 Task: Create Card Card0000000020 in Board Board0000000005 in Workspace WS0000000002 in Trello. Create Card Card0000000021 in Board Board0000000006 in Workspace WS0000000002 in Trello. Create Card Card0000000022 in Board Board0000000006 in Workspace WS0000000002 in Trello. Create Card Card0000000023 in Board Board0000000006 in Workspace WS0000000002 in Trello. Create Card Card0000000024 in Board Board0000000006 in Workspace WS0000000002 in Trello
Action: Mouse moved to (634, 109)
Screenshot: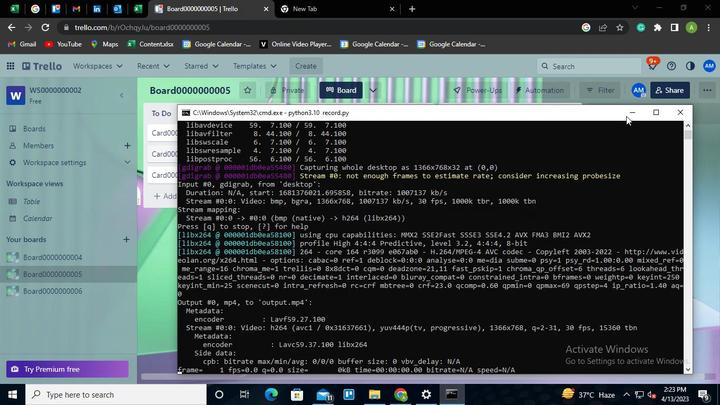 
Action: Mouse pressed left at (634, 109)
Screenshot: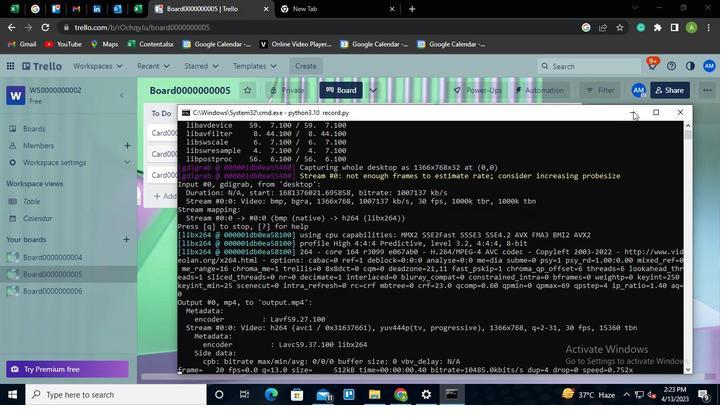
Action: Mouse moved to (185, 197)
Screenshot: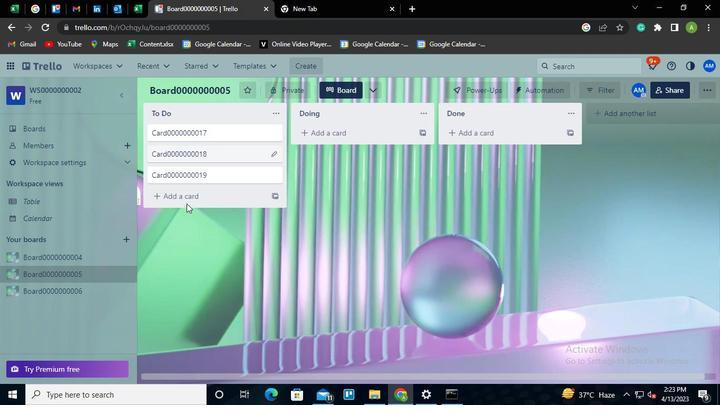 
Action: Mouse pressed left at (185, 197)
Screenshot: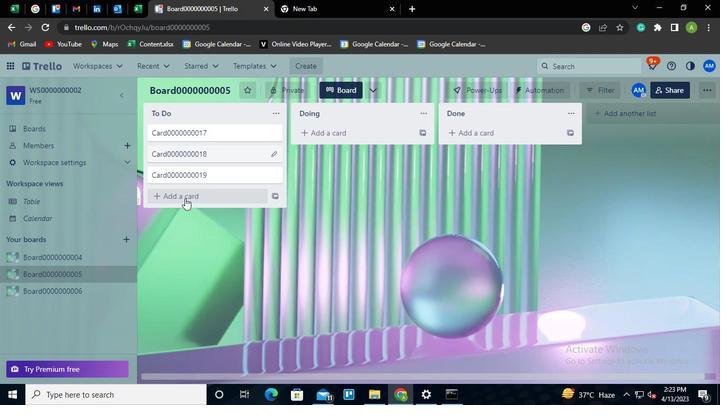 
Action: Mouse moved to (178, 215)
Screenshot: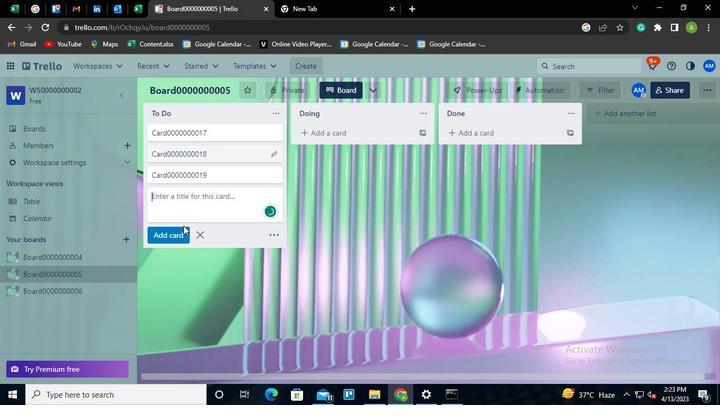 
Action: Keyboard Key.shift
Screenshot: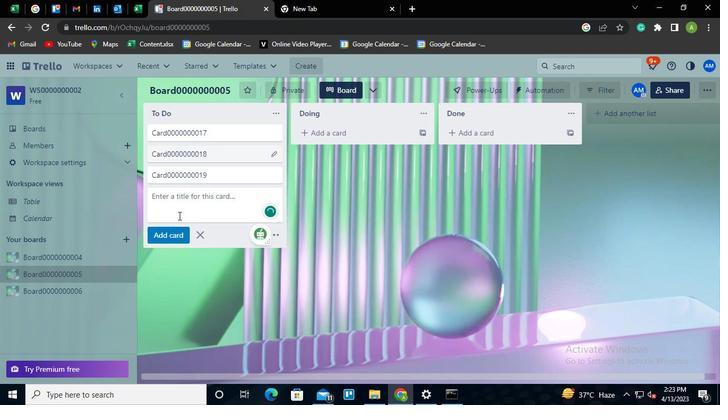
Action: Keyboard C
Screenshot: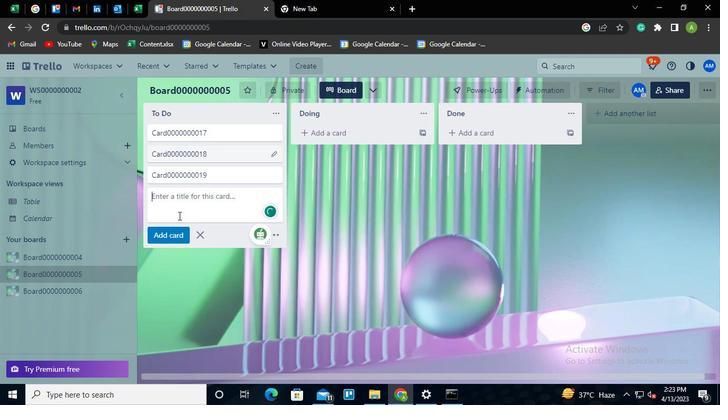 
Action: Keyboard a
Screenshot: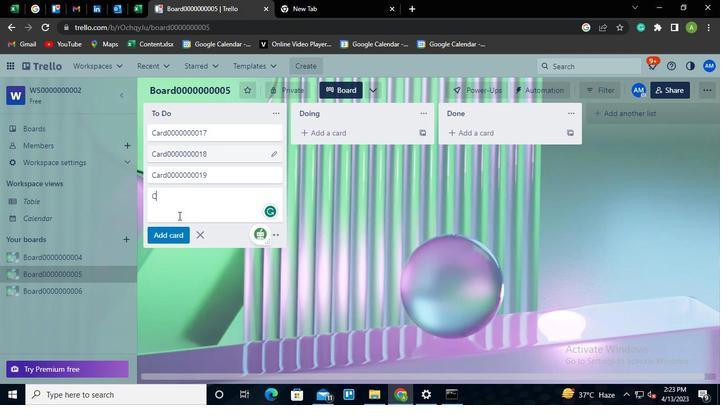 
Action: Keyboard r
Screenshot: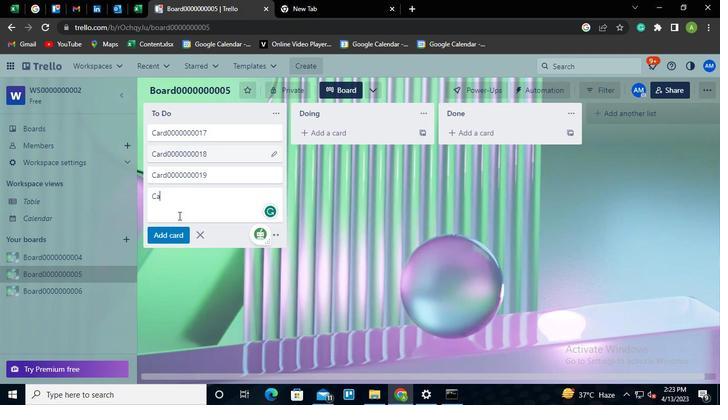 
Action: Keyboard d
Screenshot: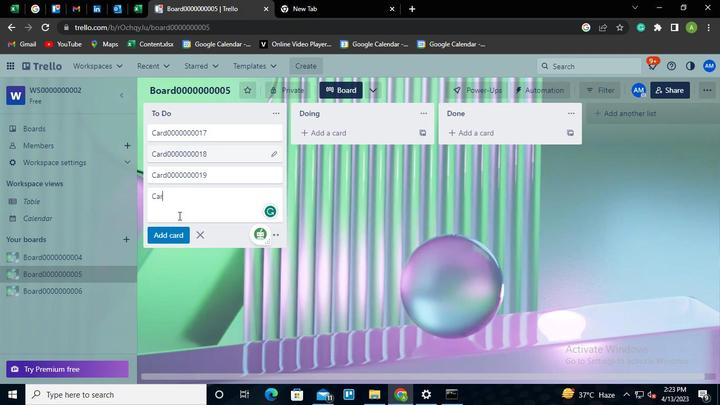 
Action: Keyboard <96>
Screenshot: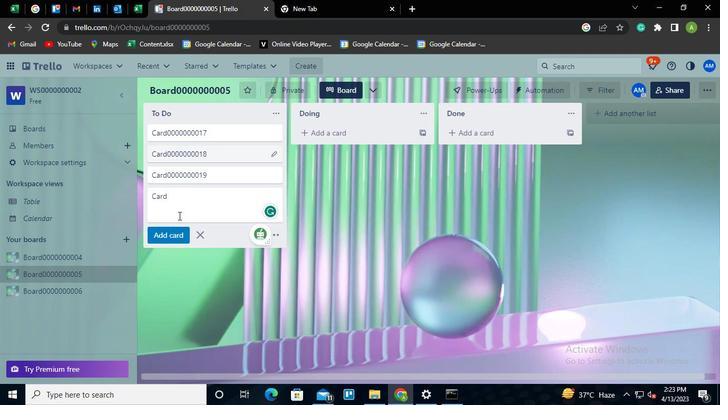 
Action: Keyboard <96>
Screenshot: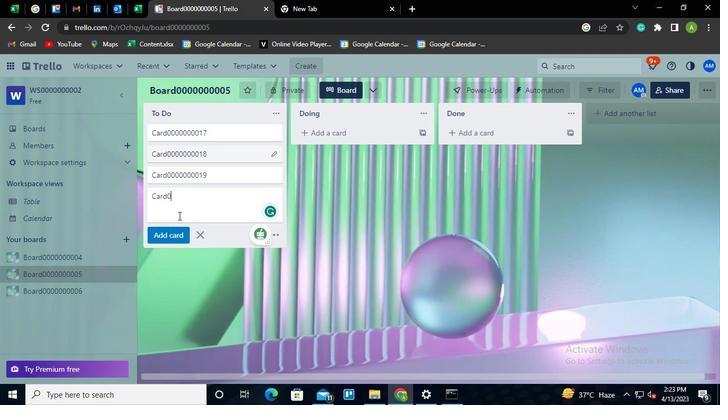 
Action: Keyboard <96>
Screenshot: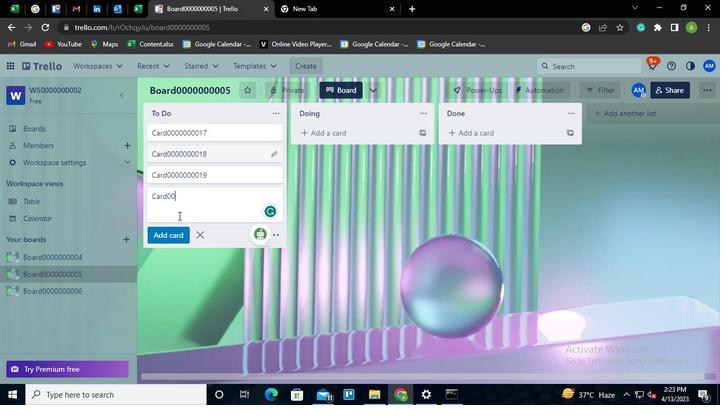 
Action: Keyboard <96>
Screenshot: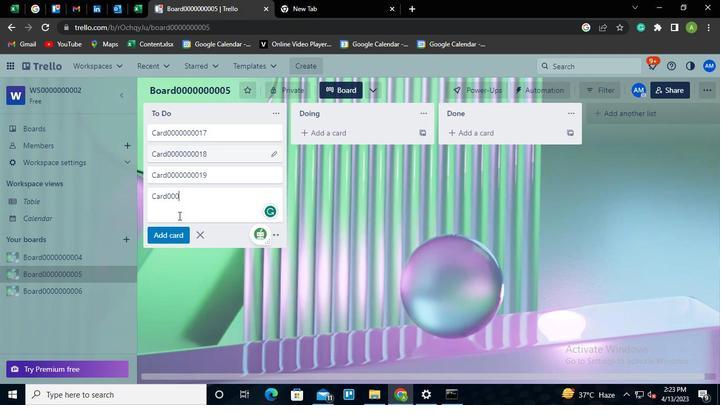 
Action: Keyboard <96>
Screenshot: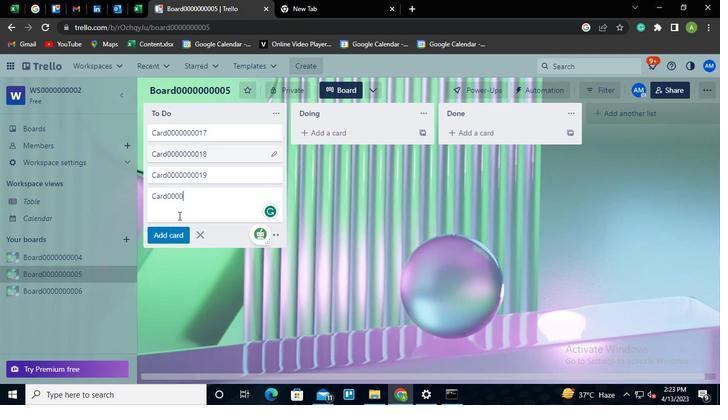 
Action: Keyboard <96>
Screenshot: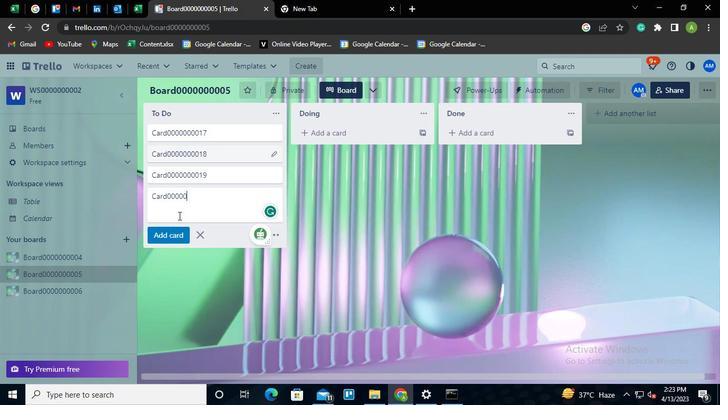 
Action: Keyboard <96>
Screenshot: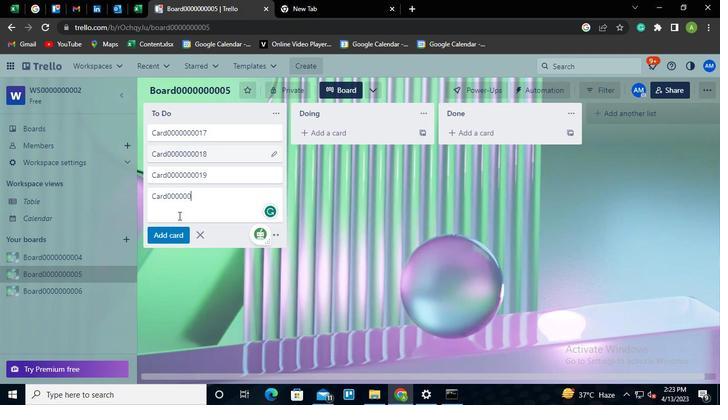 
Action: Keyboard <96>
Screenshot: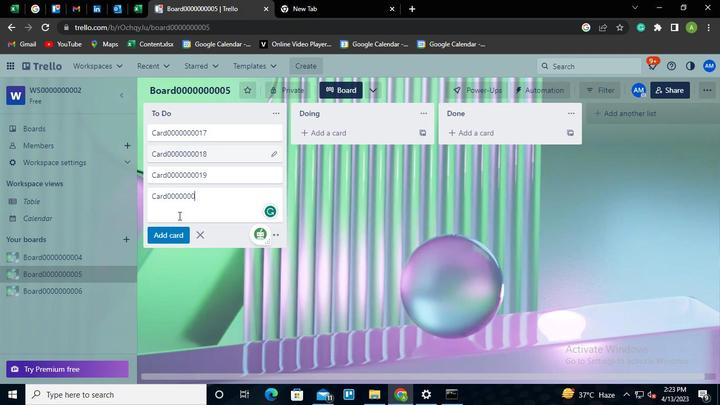 
Action: Keyboard <98>
Screenshot: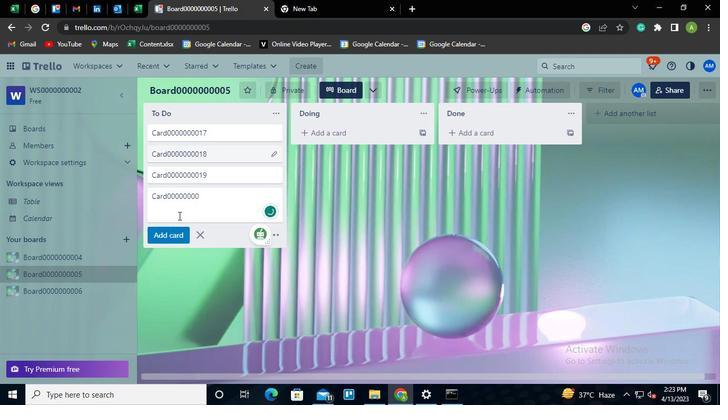 
Action: Keyboard <96>
Screenshot: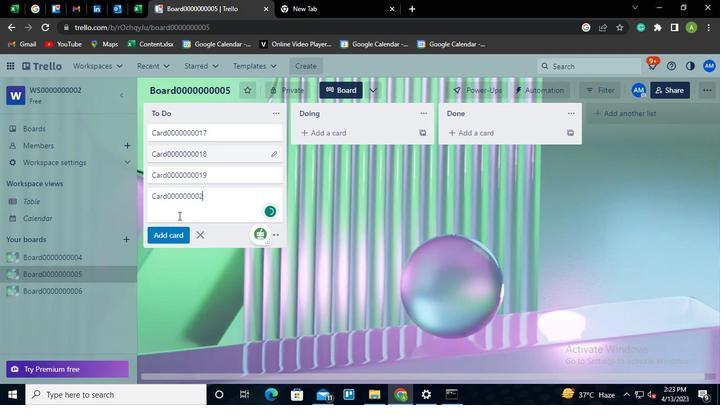 
Action: Mouse moved to (201, 295)
Screenshot: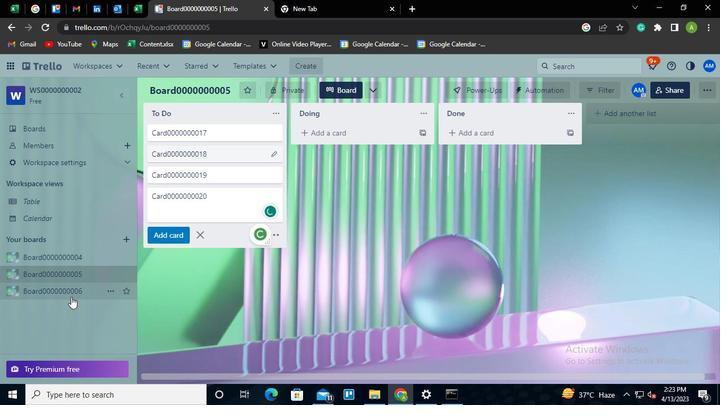
Action: Mouse pressed left at (201, 295)
Screenshot: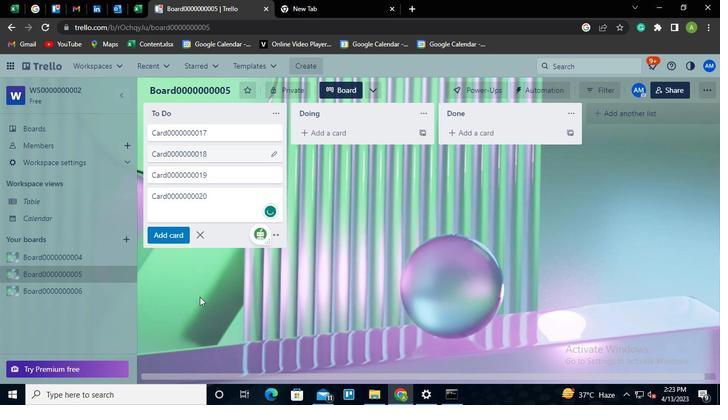 
Action: Mouse moved to (69, 291)
Screenshot: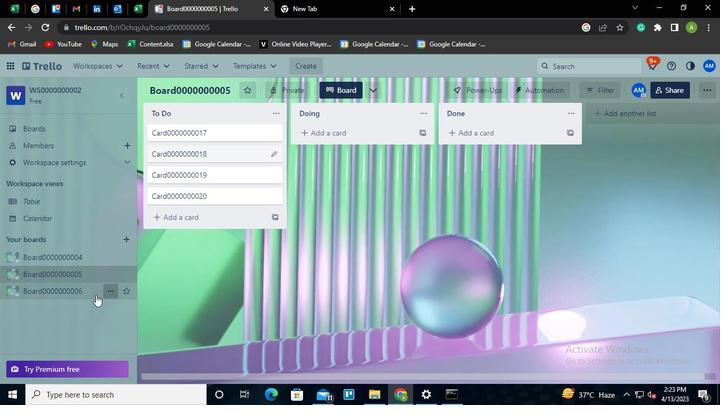 
Action: Mouse pressed left at (69, 291)
Screenshot: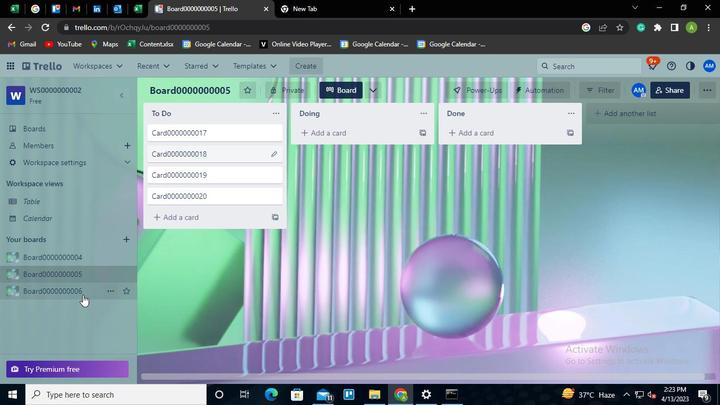
Action: Mouse moved to (194, 157)
Screenshot: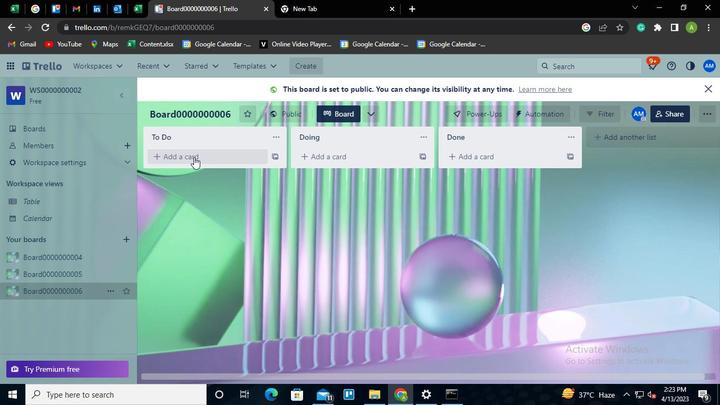 
Action: Mouse pressed left at (194, 157)
Screenshot: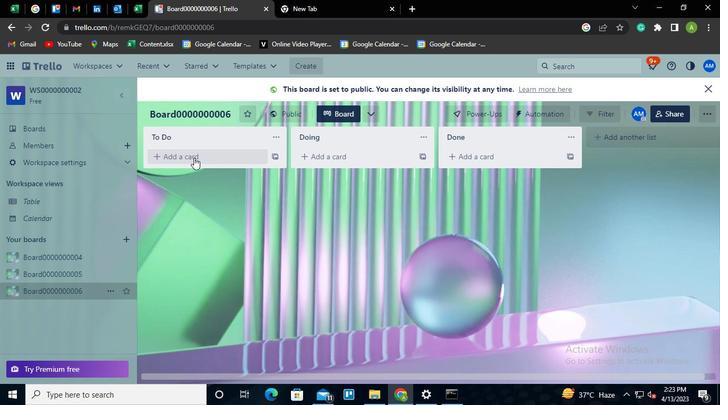 
Action: Keyboard Key.shift
Screenshot: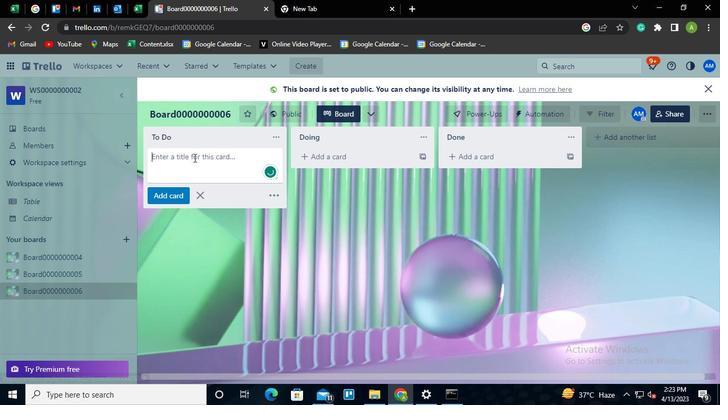 
Action: Keyboard C
Screenshot: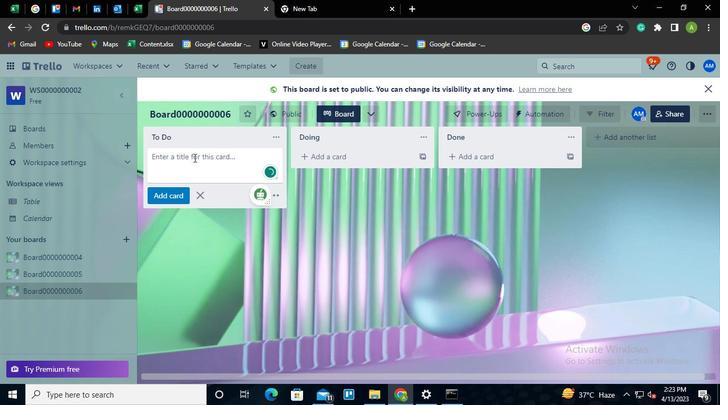 
Action: Keyboard a
Screenshot: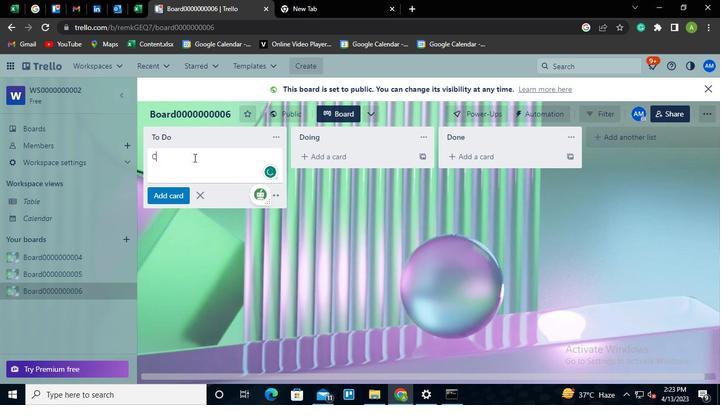 
Action: Keyboard r
Screenshot: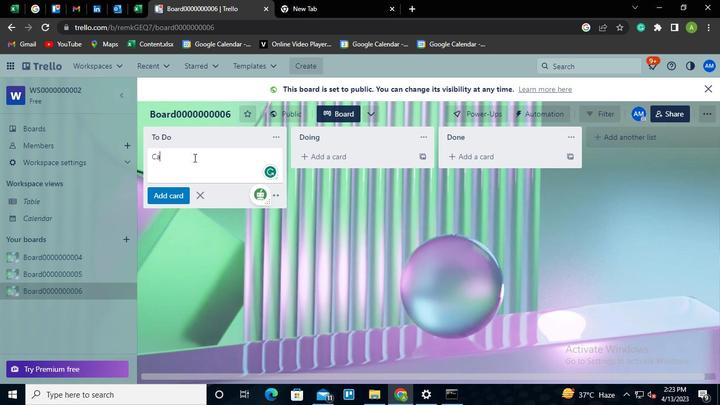 
Action: Keyboard d
Screenshot: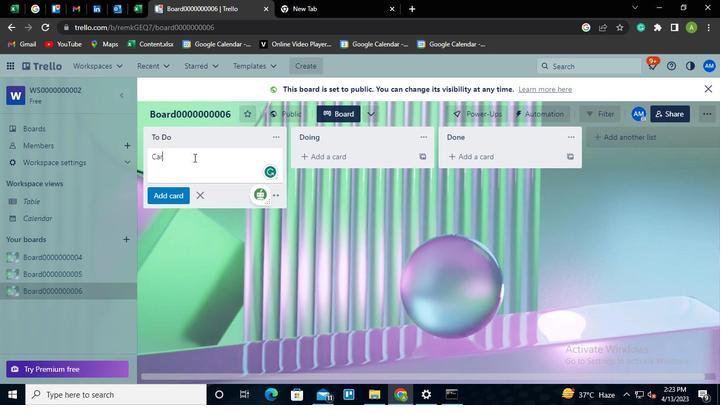 
Action: Keyboard <96>
Screenshot: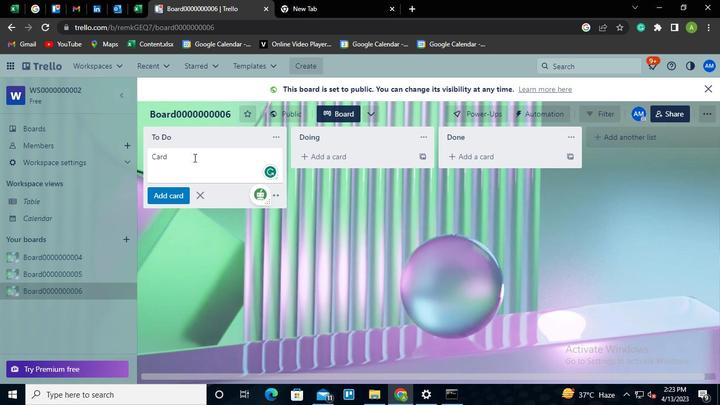 
Action: Keyboard <96>
Screenshot: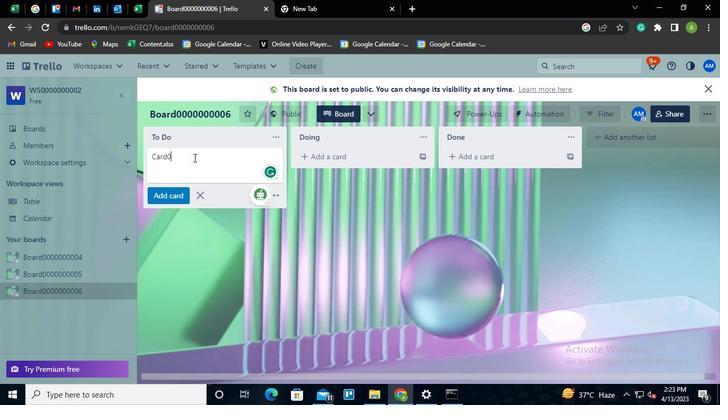 
Action: Keyboard <96>
Screenshot: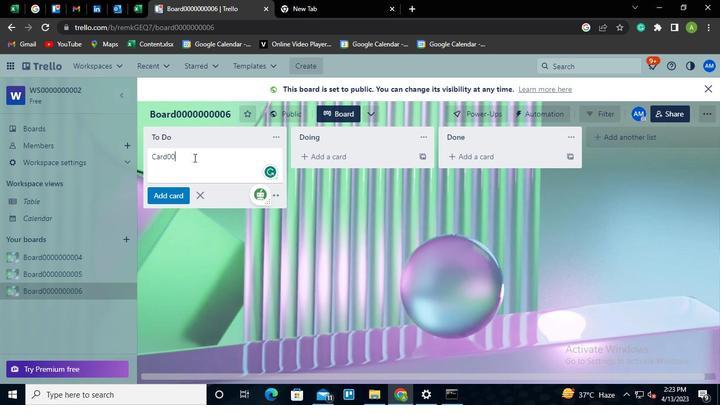 
Action: Keyboard <96>
Screenshot: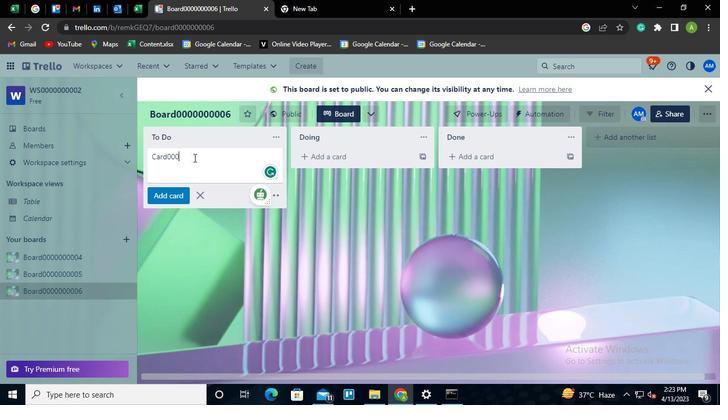 
Action: Keyboard <96>
Screenshot: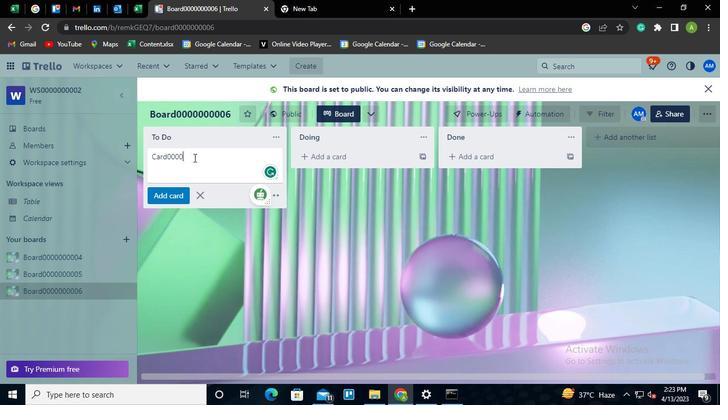 
Action: Keyboard <96>
Screenshot: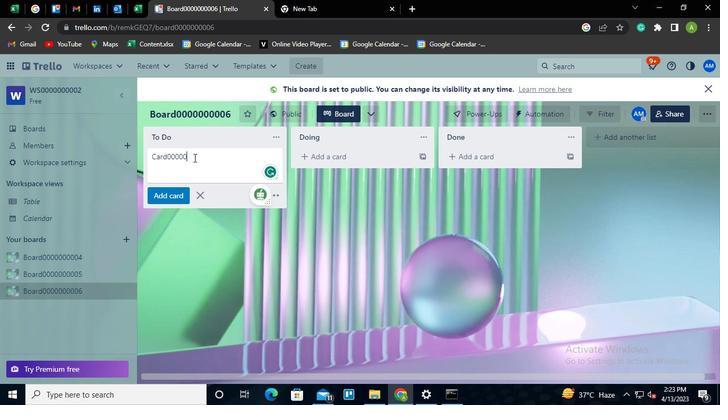 
Action: Keyboard <96>
Screenshot: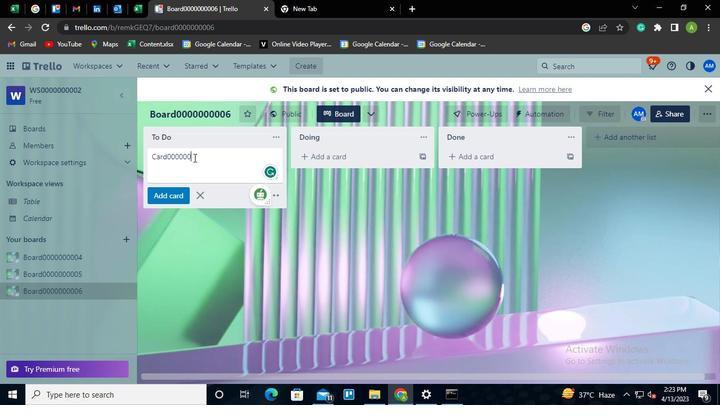 
Action: Keyboard <96>
Screenshot: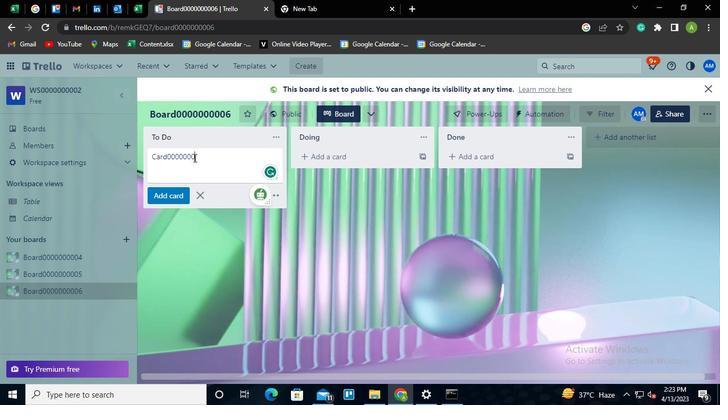 
Action: Keyboard <98>
Screenshot: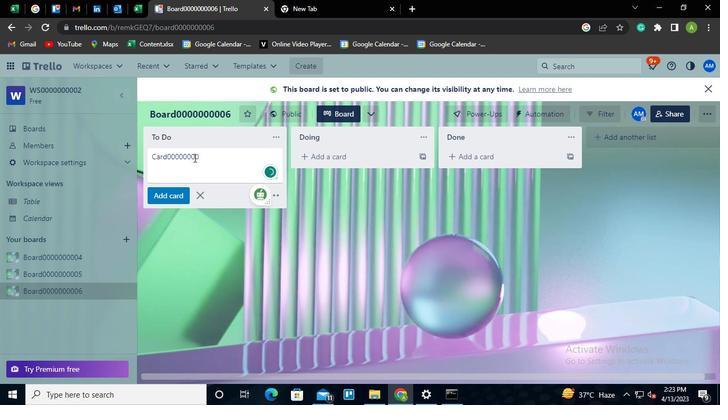 
Action: Keyboard <97>
Screenshot: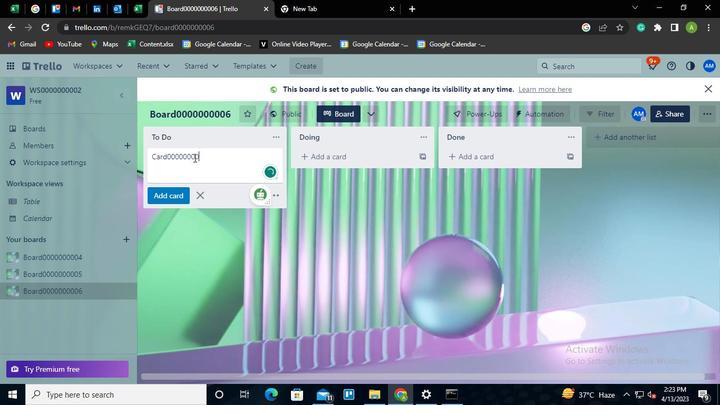
Action: Keyboard Key.enter
Screenshot: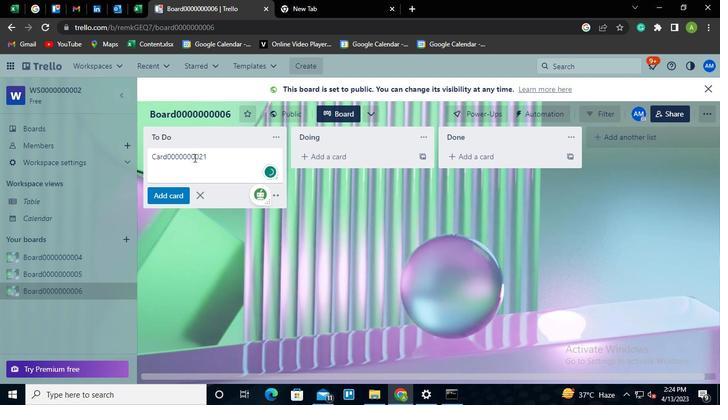 
Action: Keyboard Key.shift
Screenshot: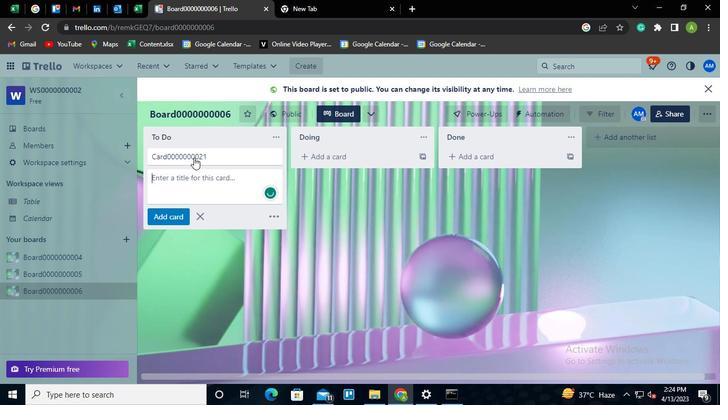 
Action: Keyboard C
Screenshot: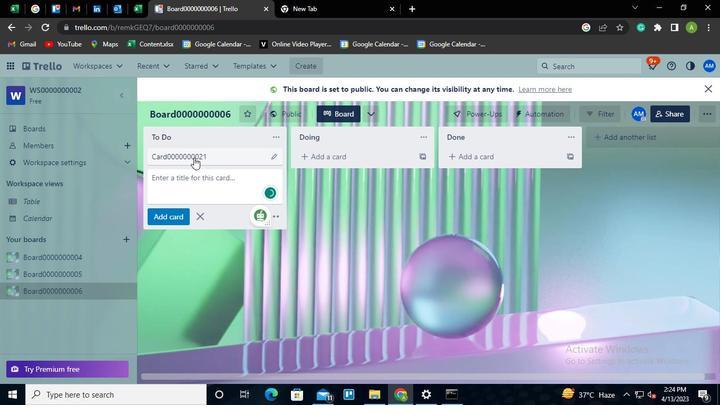 
Action: Keyboard a
Screenshot: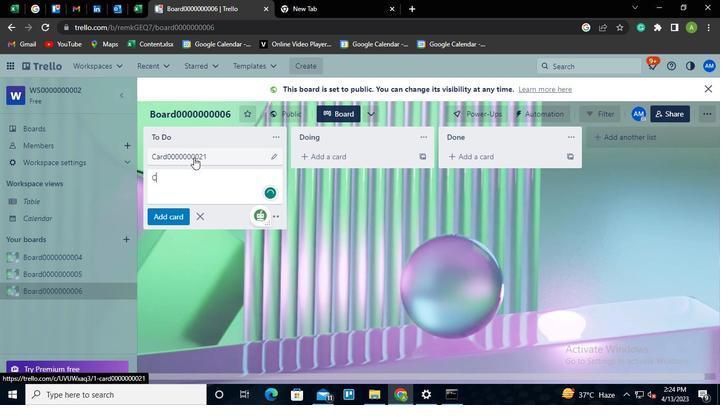 
Action: Keyboard r
Screenshot: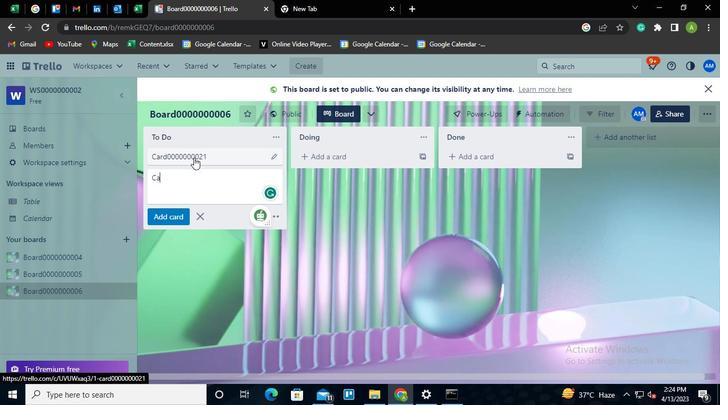 
Action: Keyboard d
Screenshot: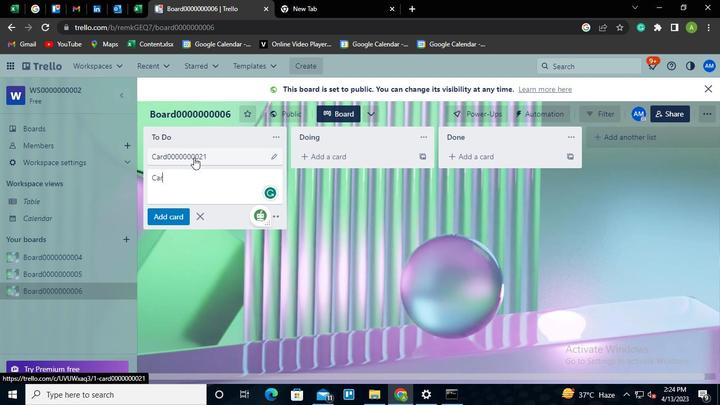 
Action: Keyboard <96>
Screenshot: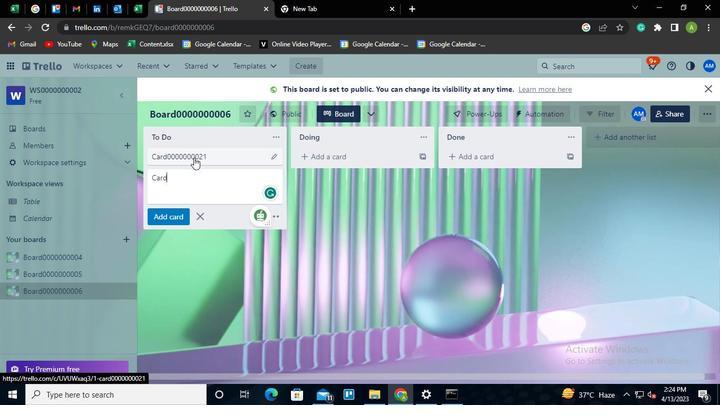 
Action: Keyboard <96>
Screenshot: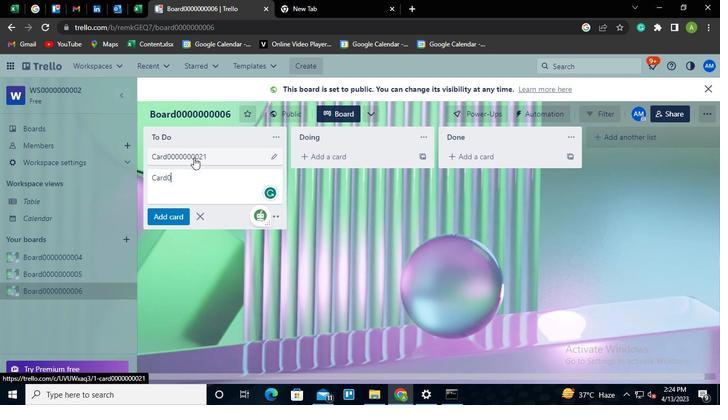 
Action: Keyboard <96>
Screenshot: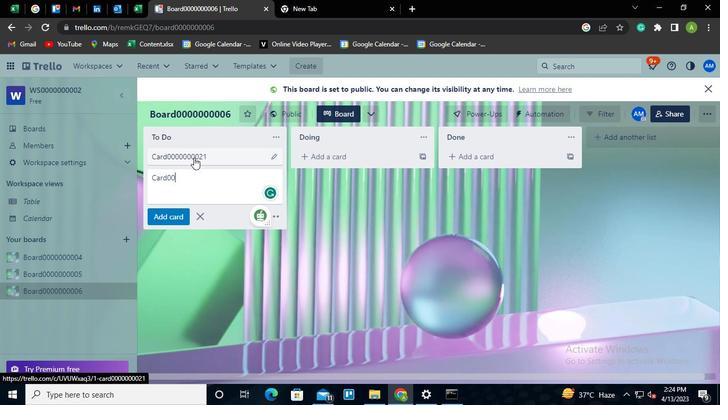 
Action: Keyboard <96>
Screenshot: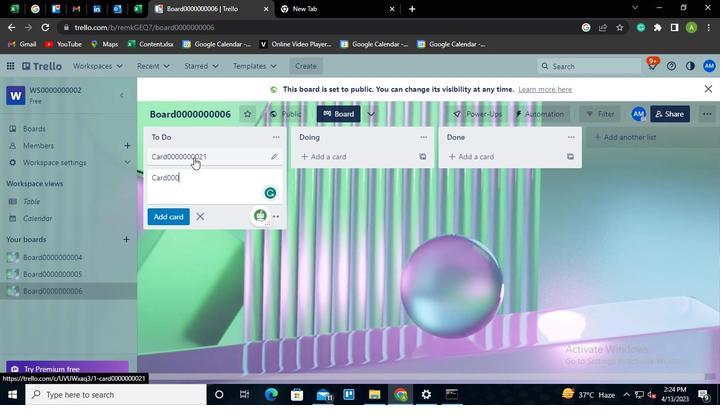
Action: Keyboard <96>
Screenshot: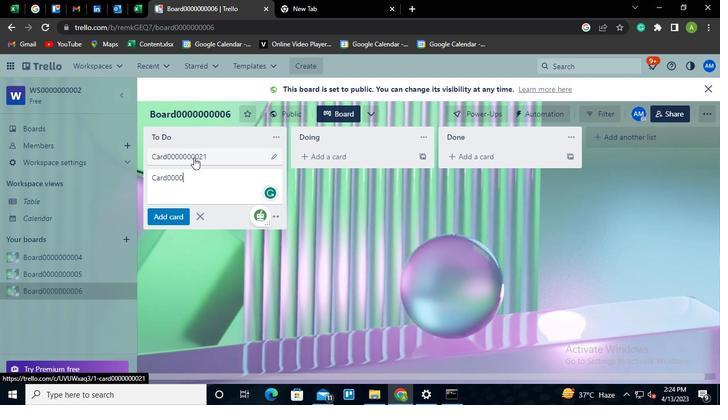 
Action: Keyboard <96>
Screenshot: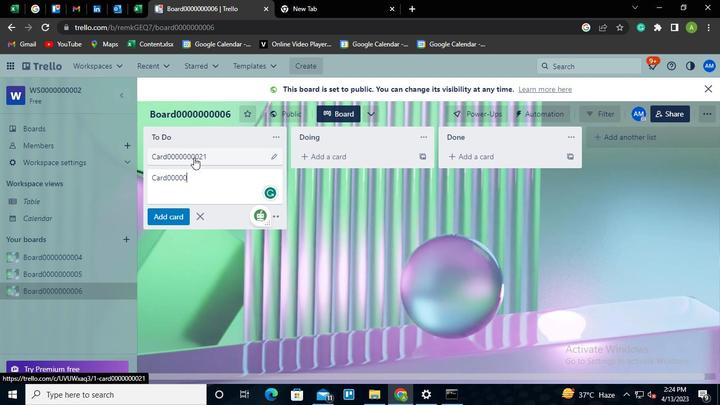 
Action: Keyboard <96>
Screenshot: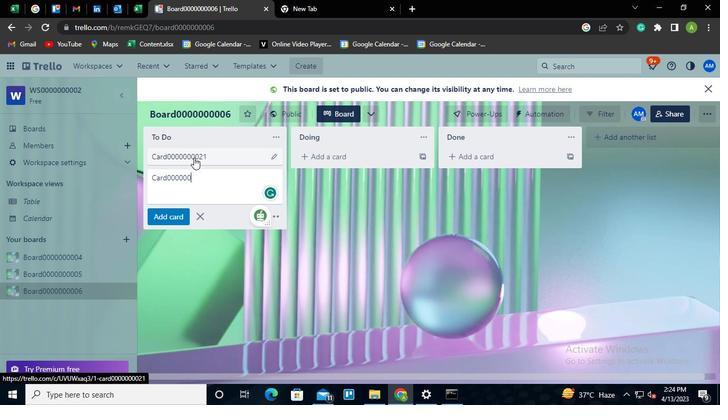 
Action: Keyboard <96>
Screenshot: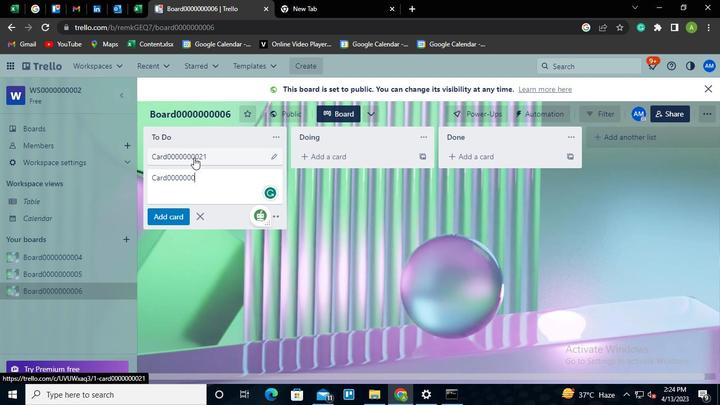 
Action: Keyboard <98>
Screenshot: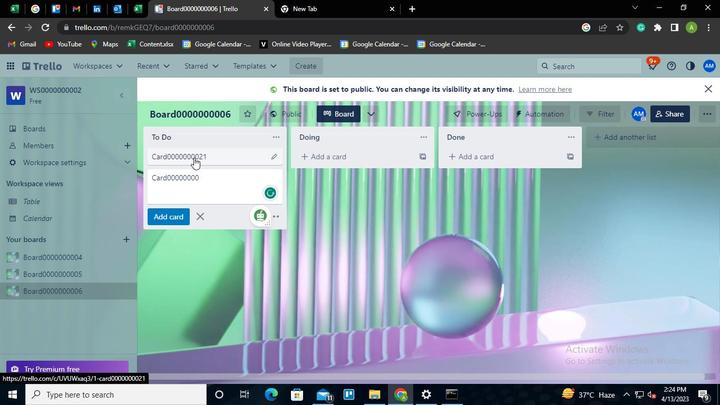 
Action: Keyboard <98>
Screenshot: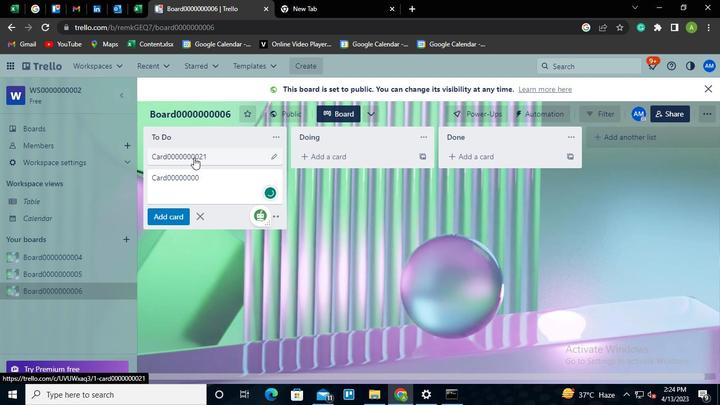 
Action: Keyboard Key.enter
Screenshot: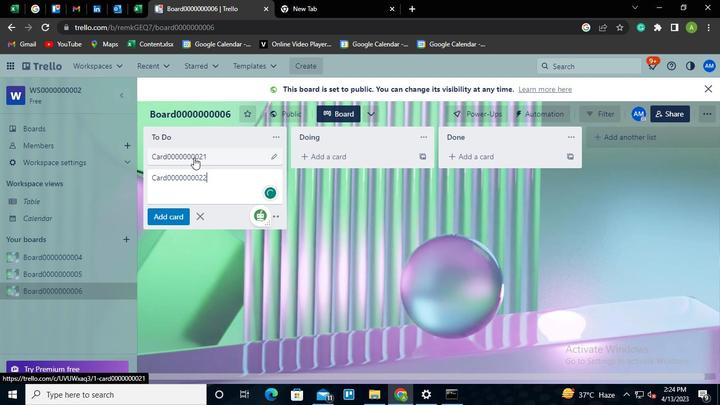 
Action: Keyboard Key.shift
Screenshot: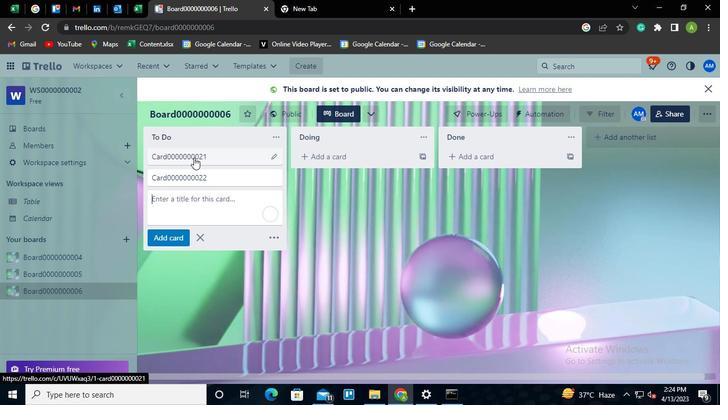 
Action: Keyboard C
Screenshot: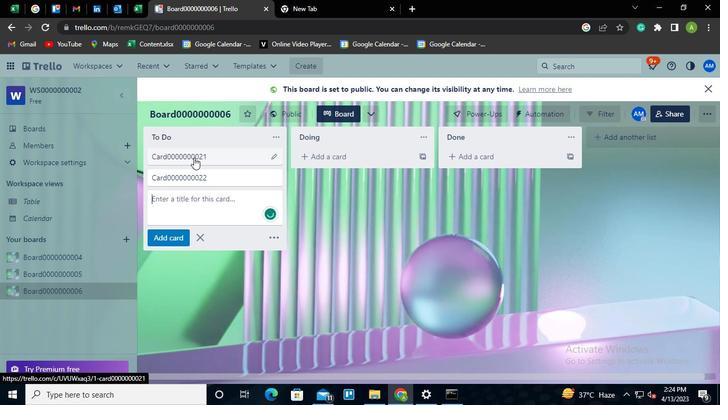 
Action: Keyboard a
Screenshot: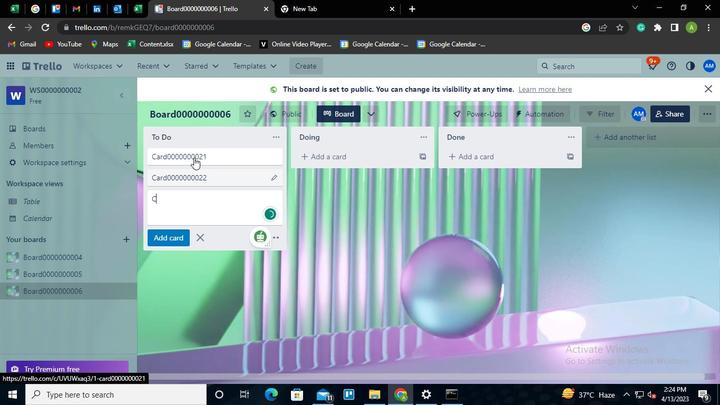 
Action: Keyboard r
Screenshot: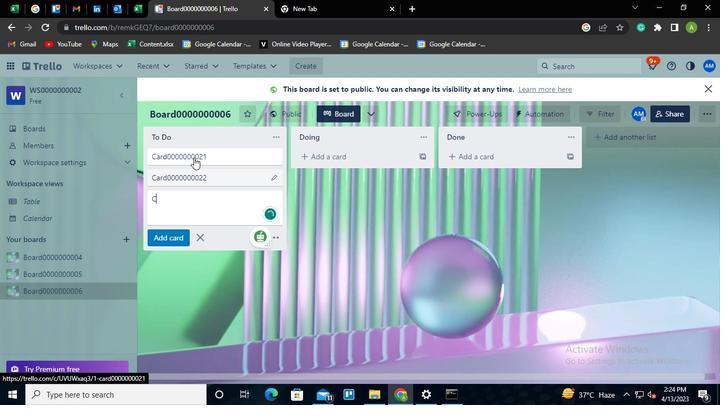 
Action: Keyboard d
Screenshot: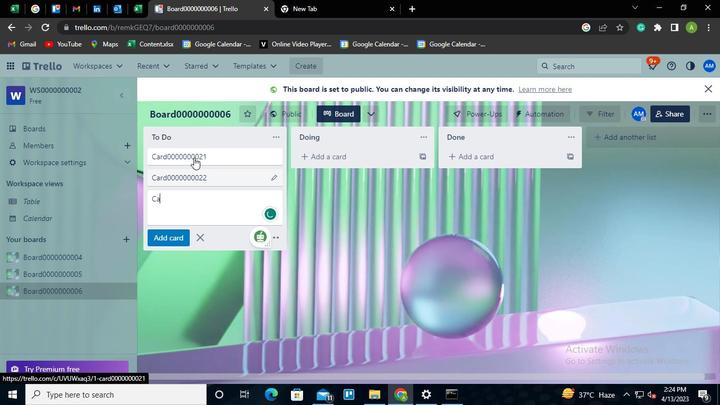 
Action: Keyboard <96>
Screenshot: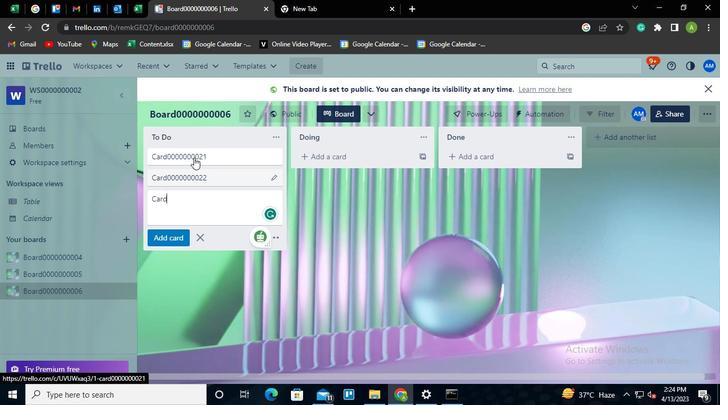 
Action: Keyboard <96>
Screenshot: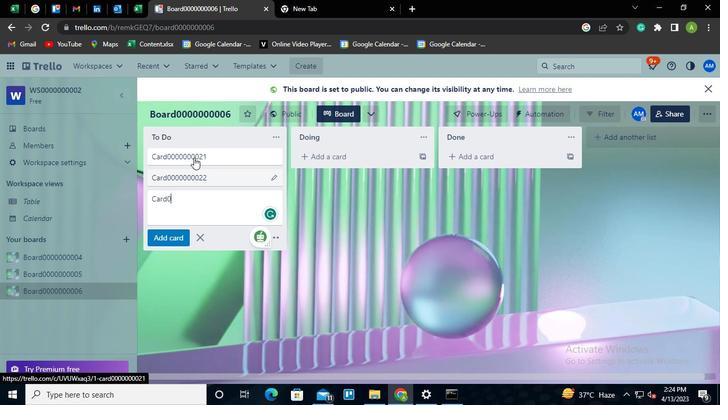 
Action: Keyboard <96>
Screenshot: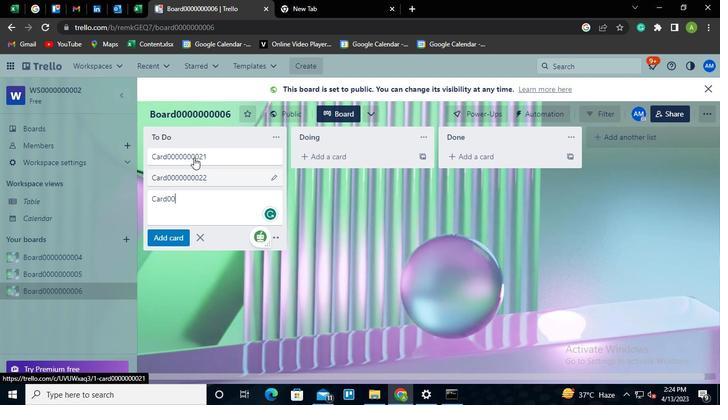 
Action: Keyboard <96>
Screenshot: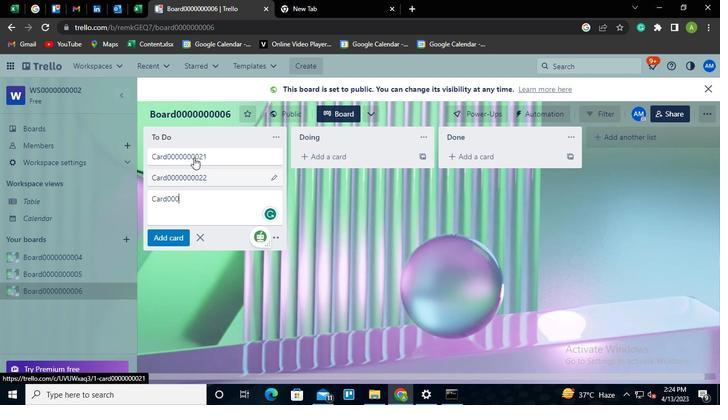 
Action: Keyboard <96>
Screenshot: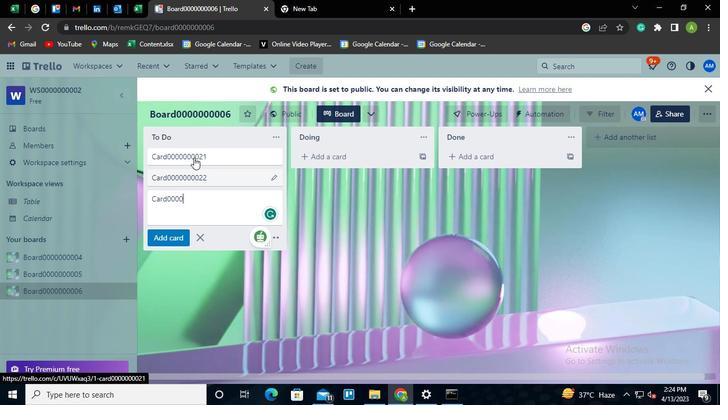 
Action: Keyboard <96>
Screenshot: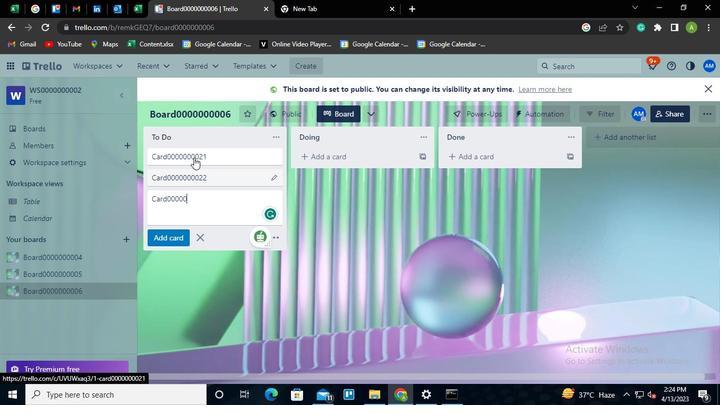 
Action: Keyboard <96>
Screenshot: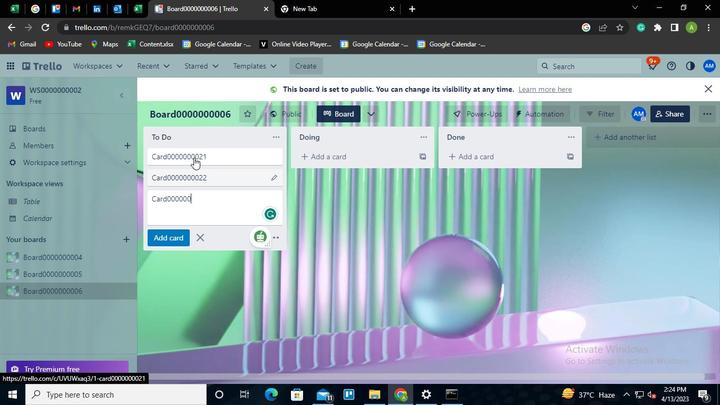 
Action: Keyboard <96>
Screenshot: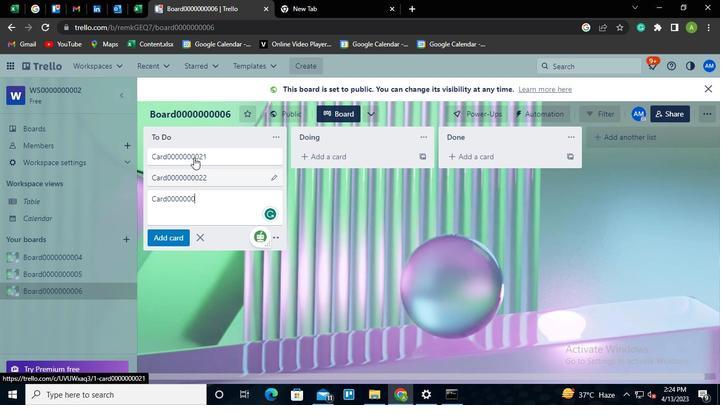 
Action: Keyboard <98>
Screenshot: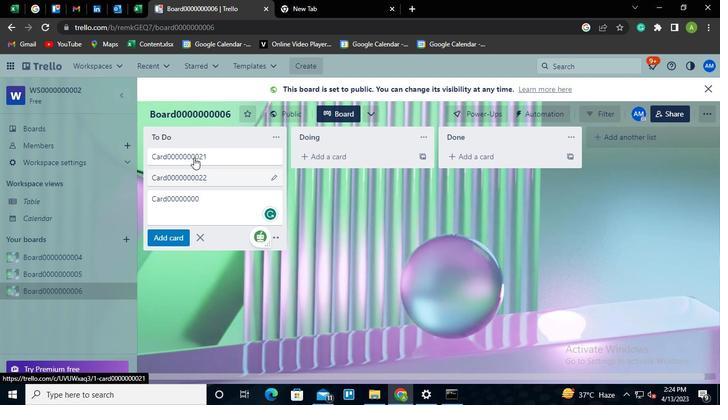 
Action: Keyboard <99>
Screenshot: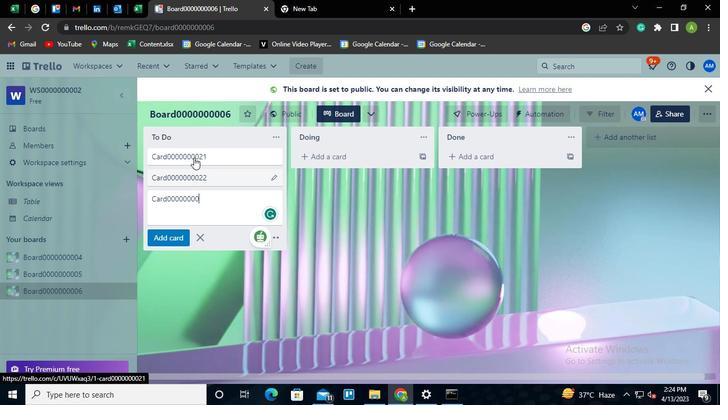 
Action: Keyboard Key.enter
Screenshot: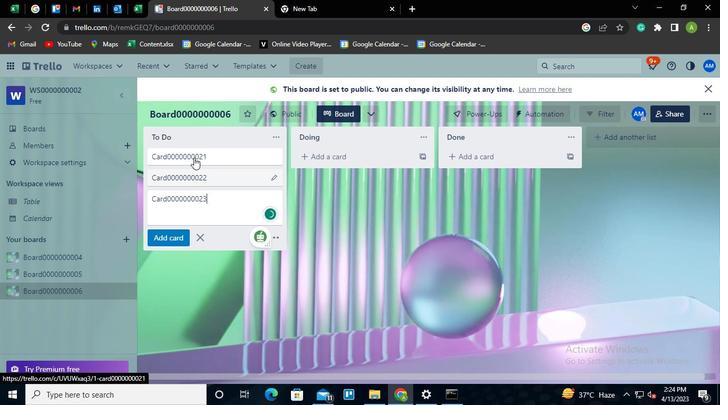 
Action: Keyboard Key.shift
Screenshot: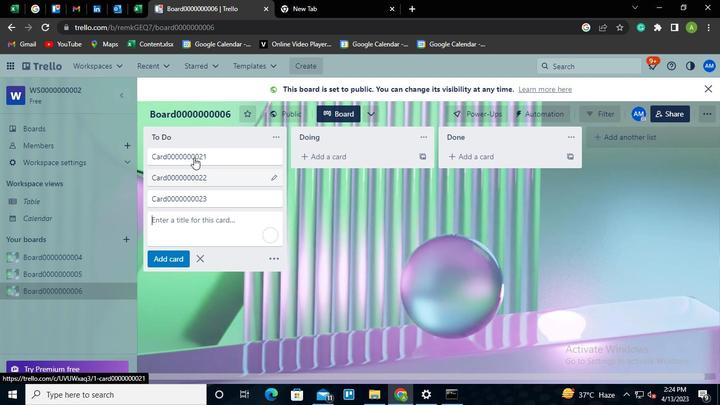 
Action: Keyboard C
Screenshot: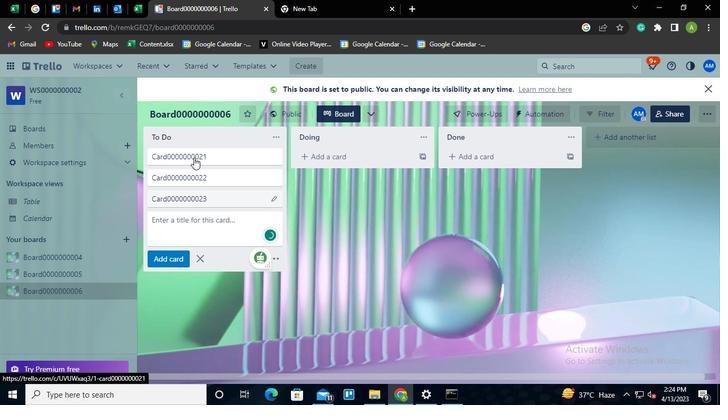 
Action: Keyboard a
Screenshot: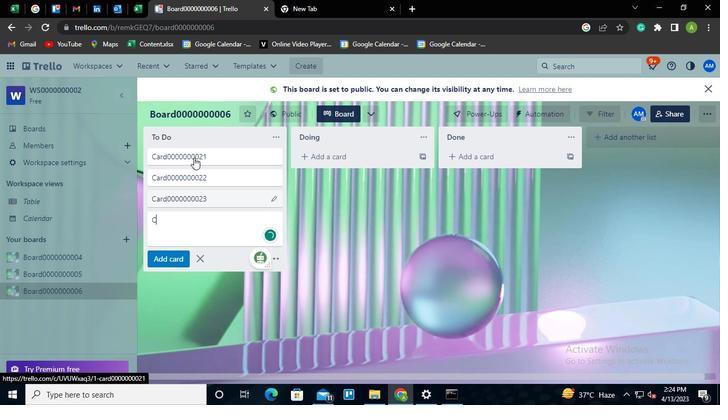
Action: Keyboard r
Screenshot: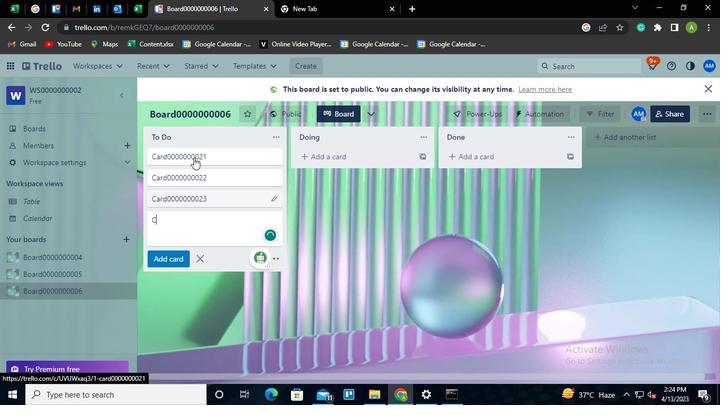 
Action: Keyboard d
Screenshot: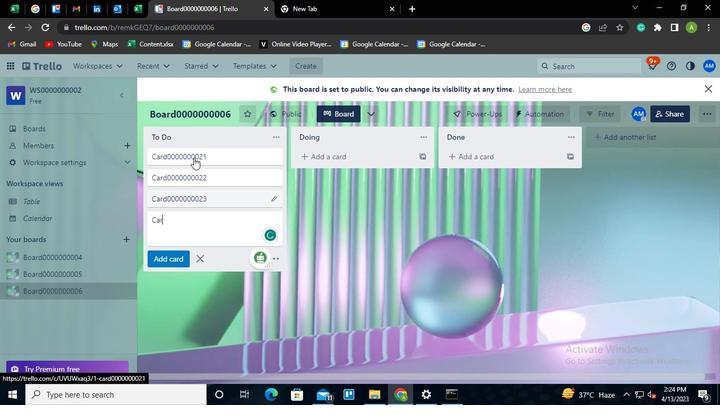 
Action: Keyboard <96>
Screenshot: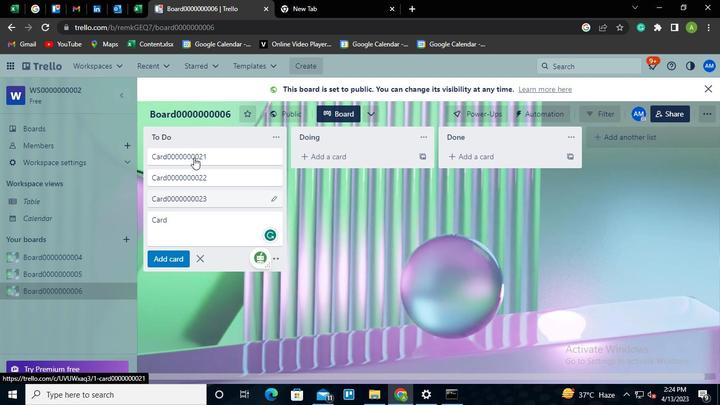 
Action: Keyboard <96>
Screenshot: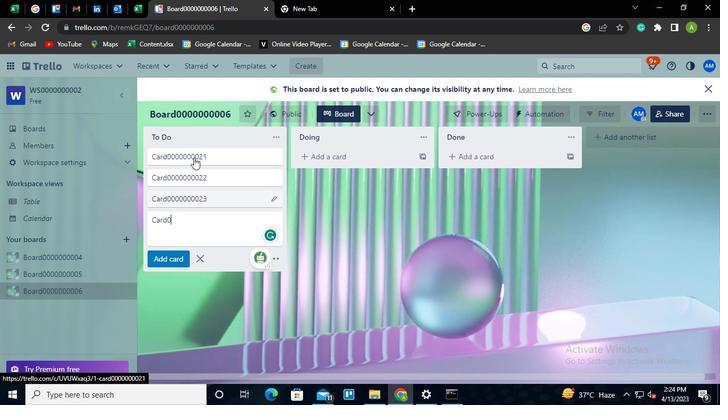 
Action: Keyboard <96>
Screenshot: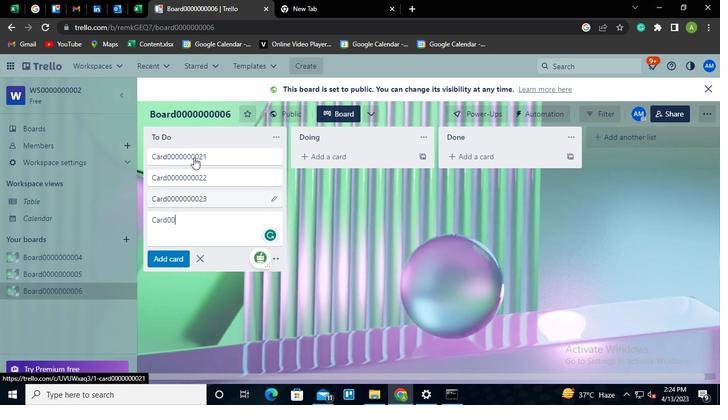 
Action: Keyboard <96>
Screenshot: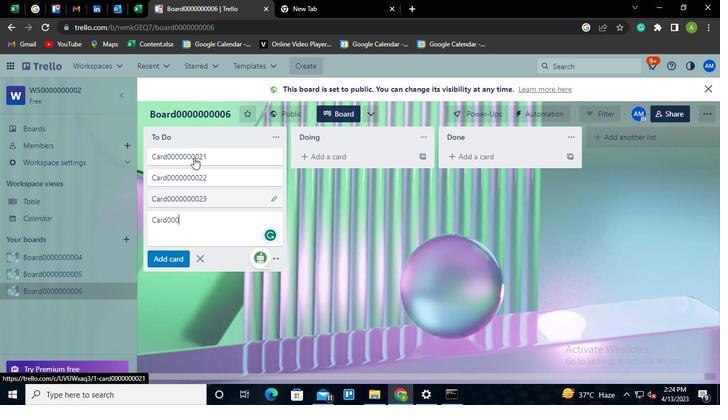 
Action: Keyboard <96>
Screenshot: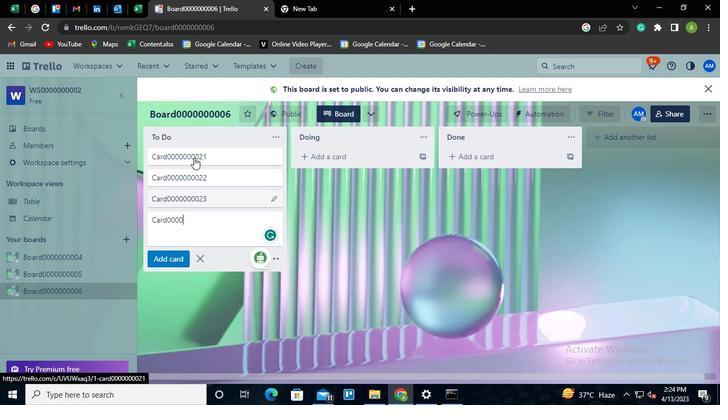 
Action: Keyboard <96>
Screenshot: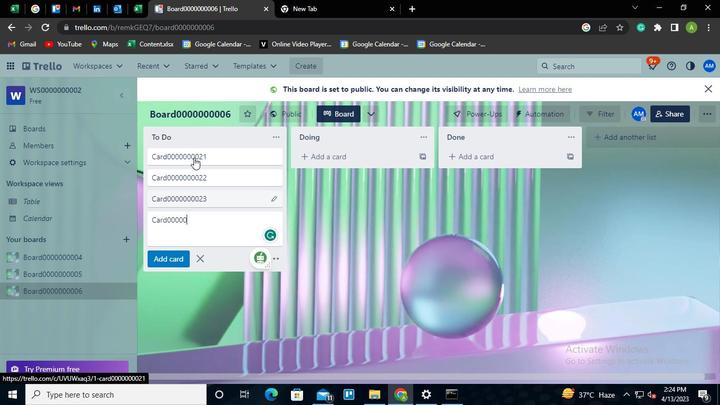 
Action: Keyboard <96>
Screenshot: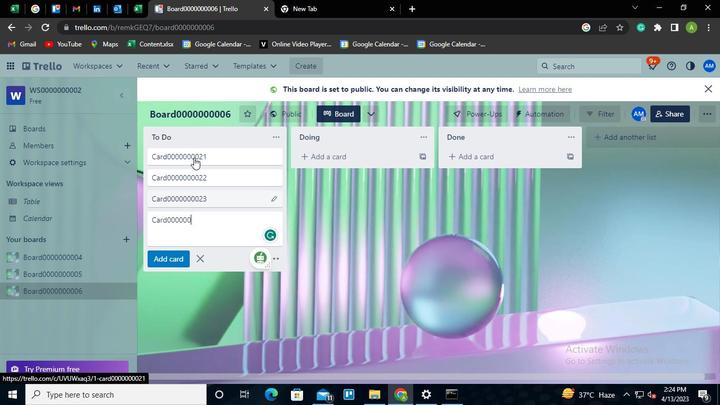 
Action: Keyboard <96>
Screenshot: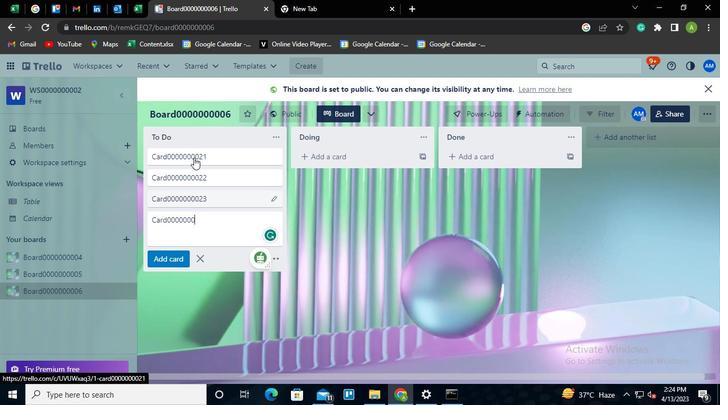 
Action: Keyboard <98>
Screenshot: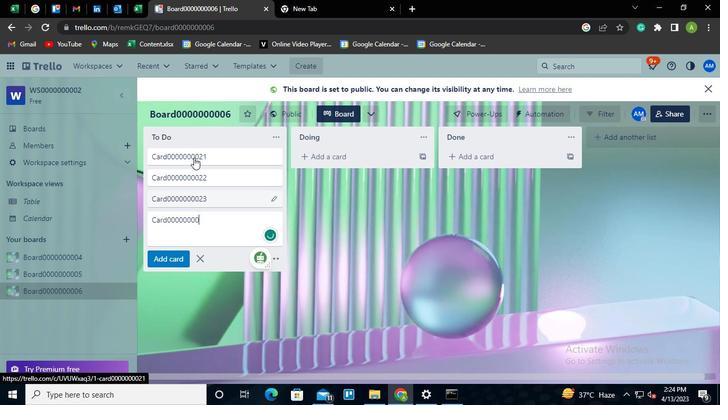 
Action: Keyboard <100>
Screenshot: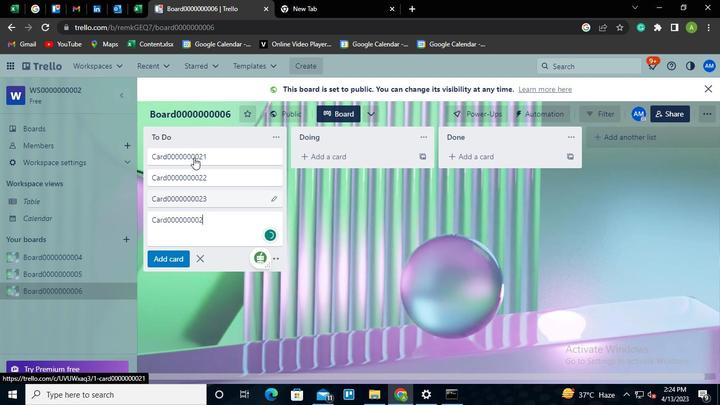 
Action: Mouse moved to (399, 271)
Screenshot: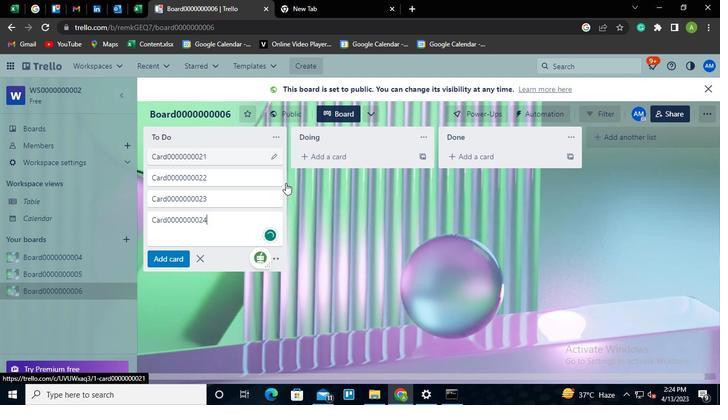 
Action: Mouse pressed left at (399, 271)
Screenshot: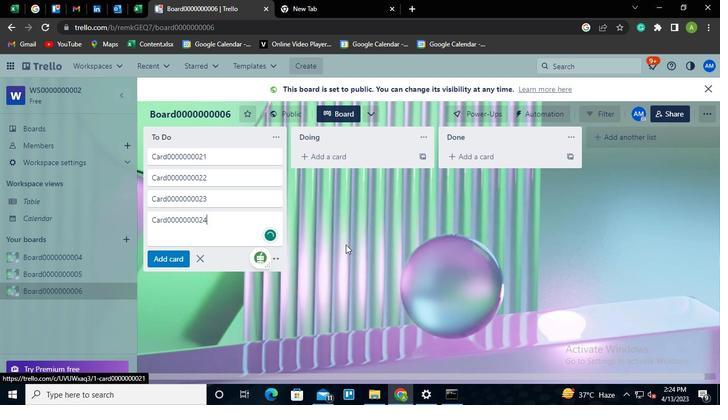 
Action: Mouse moved to (458, 391)
Screenshot: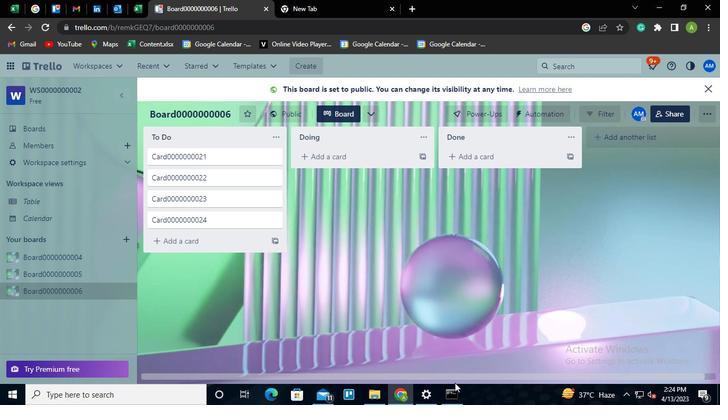 
Action: Mouse pressed left at (458, 391)
Screenshot: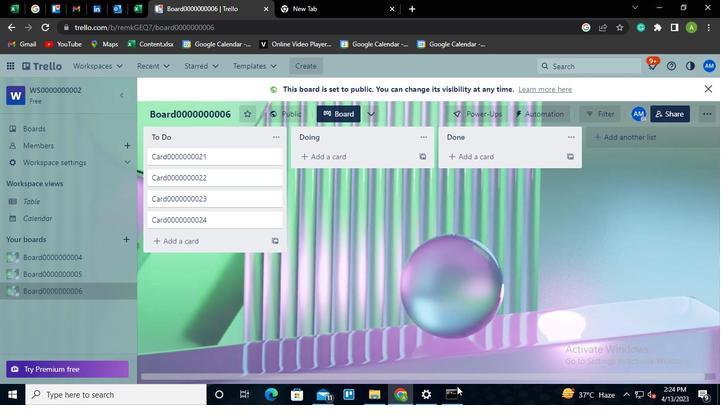 
Action: Mouse moved to (676, 112)
Screenshot: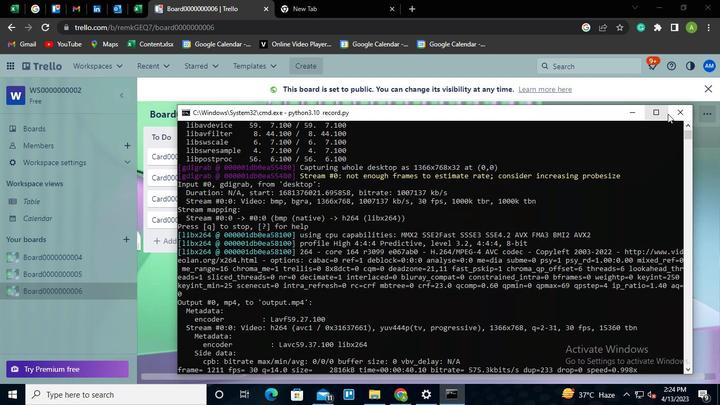 
Action: Mouse pressed left at (676, 112)
Screenshot: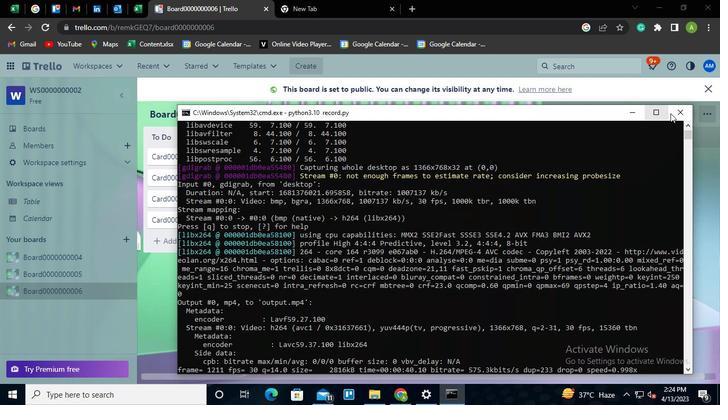 
